 Task: Move the task Create a new online tool for digital asset management to the section To-Do in the project AgileHeart and sort the tasks in the project by Last modified on
Action: Mouse moved to (644, 342)
Screenshot: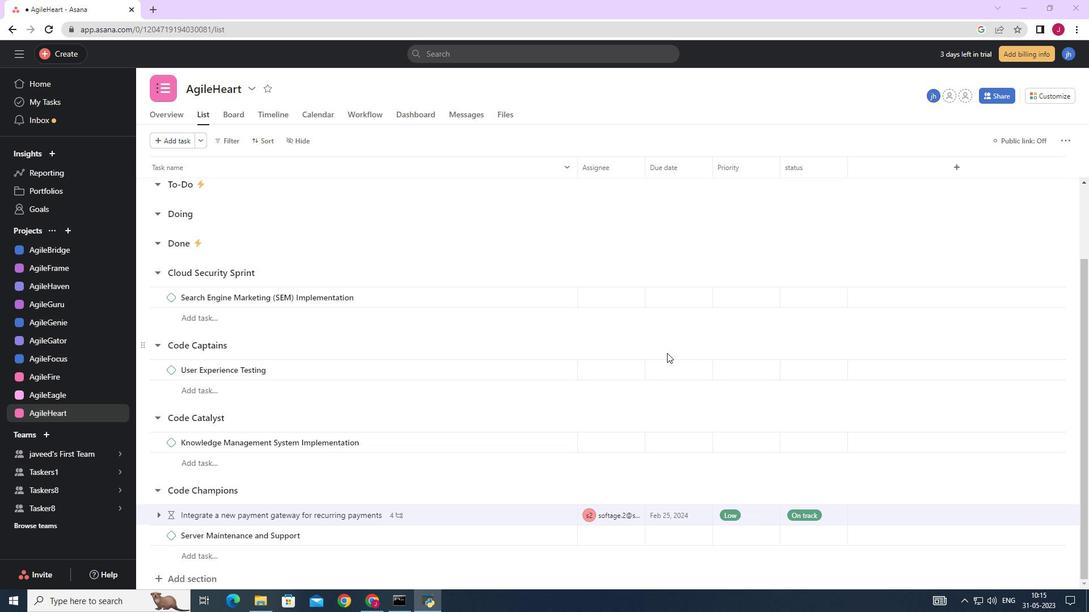 
Action: Mouse scrolled (663, 352) with delta (0, 0)
Screenshot: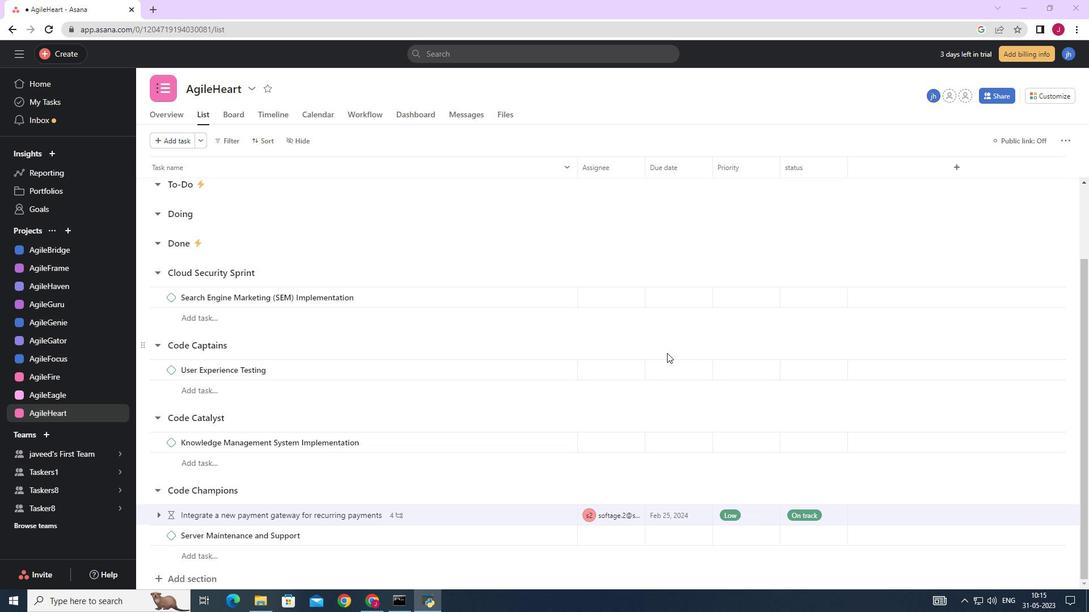 
Action: Mouse moved to (644, 342)
Screenshot: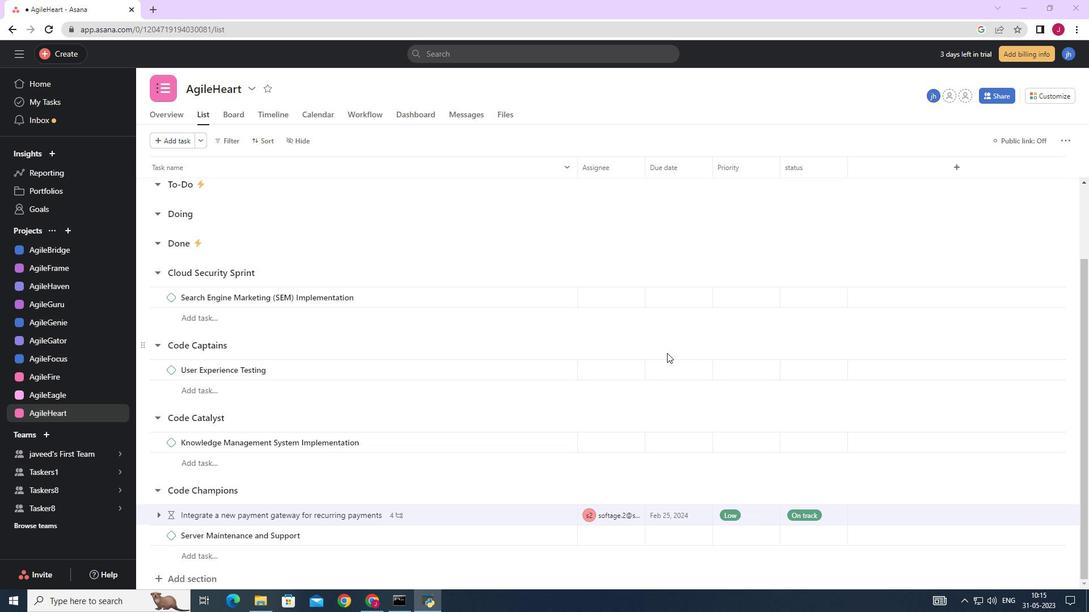 
Action: Mouse scrolled (663, 352) with delta (0, 0)
Screenshot: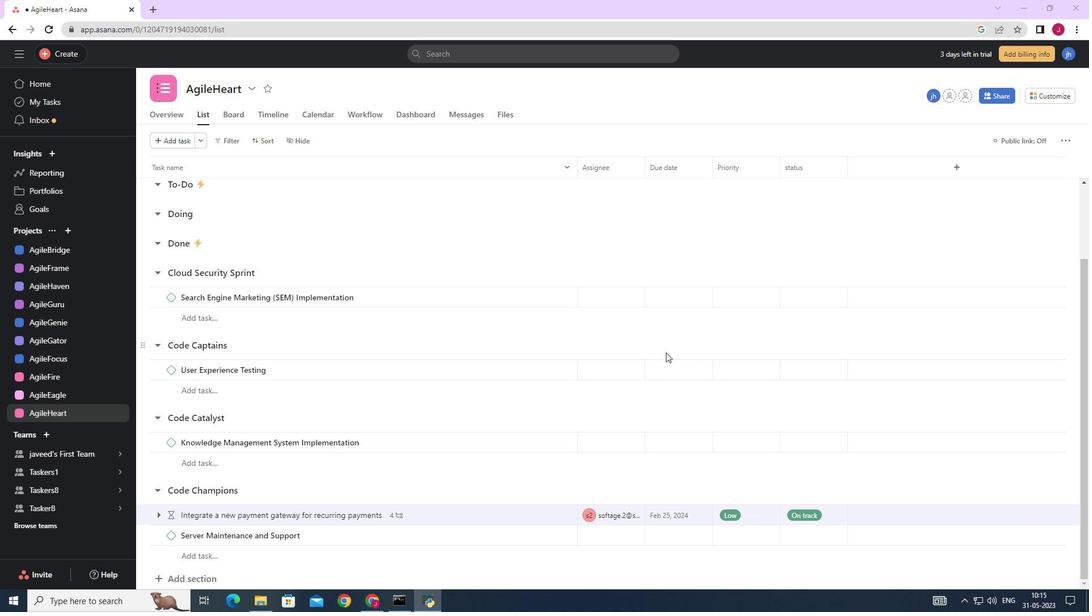 
Action: Mouse moved to (643, 342)
Screenshot: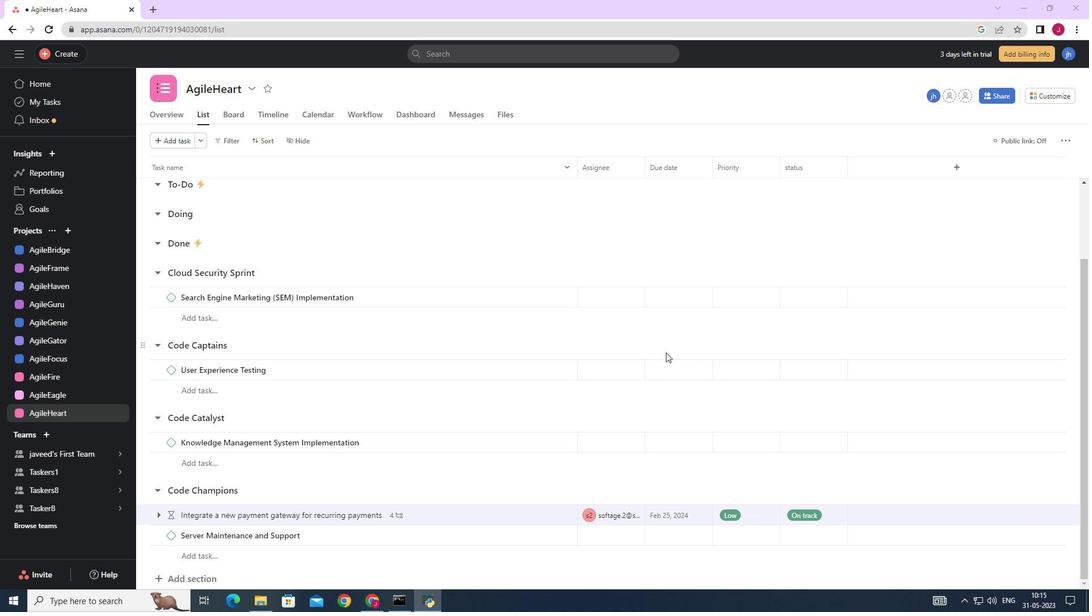 
Action: Mouse scrolled (662, 351) with delta (0, 0)
Screenshot: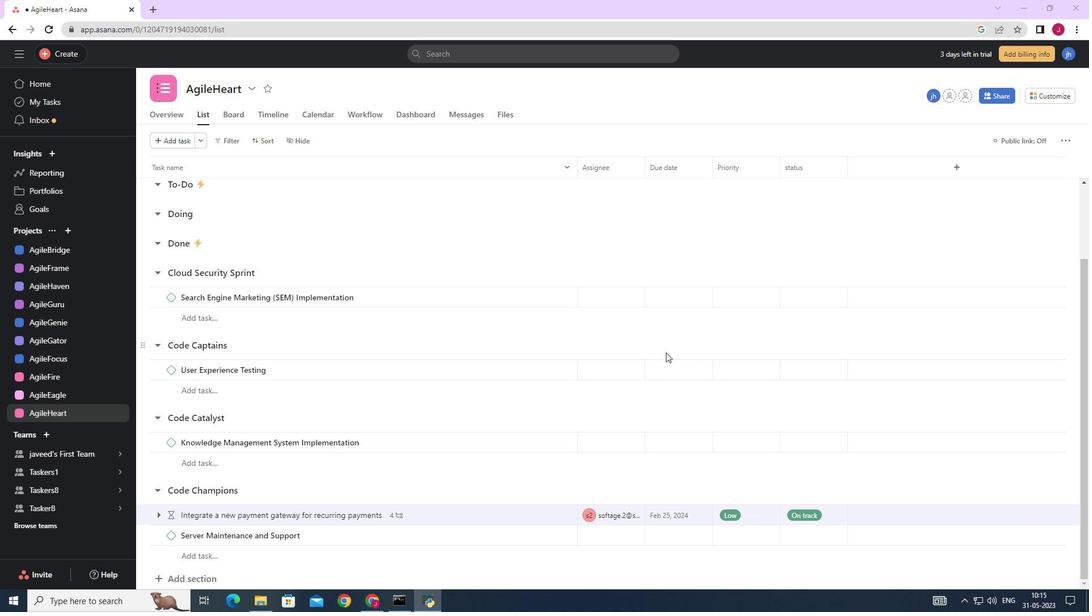 
Action: Mouse moved to (642, 342)
Screenshot: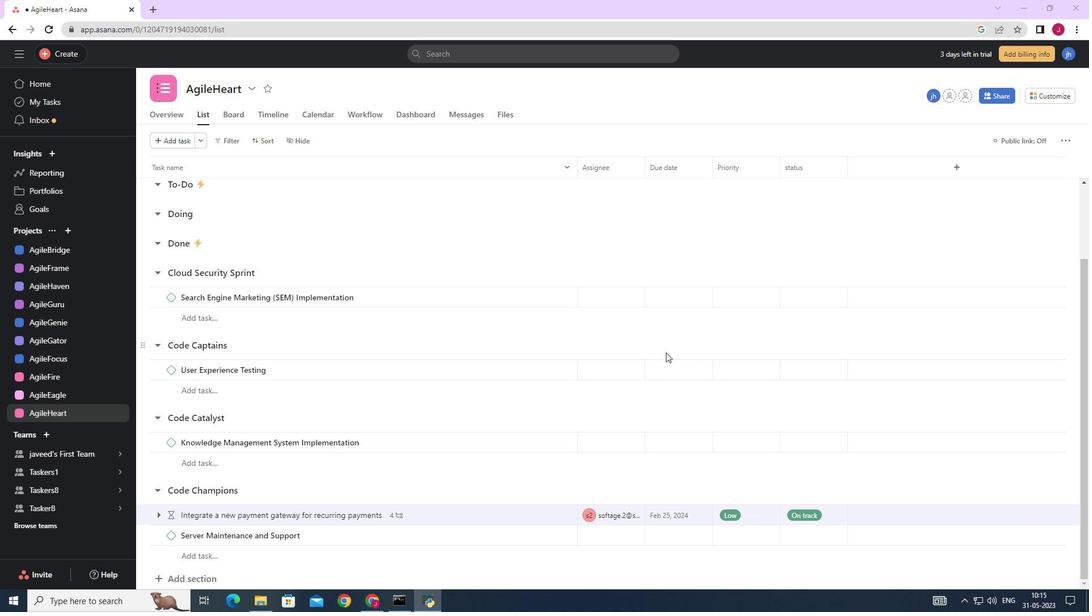 
Action: Mouse scrolled (659, 349) with delta (0, 0)
Screenshot: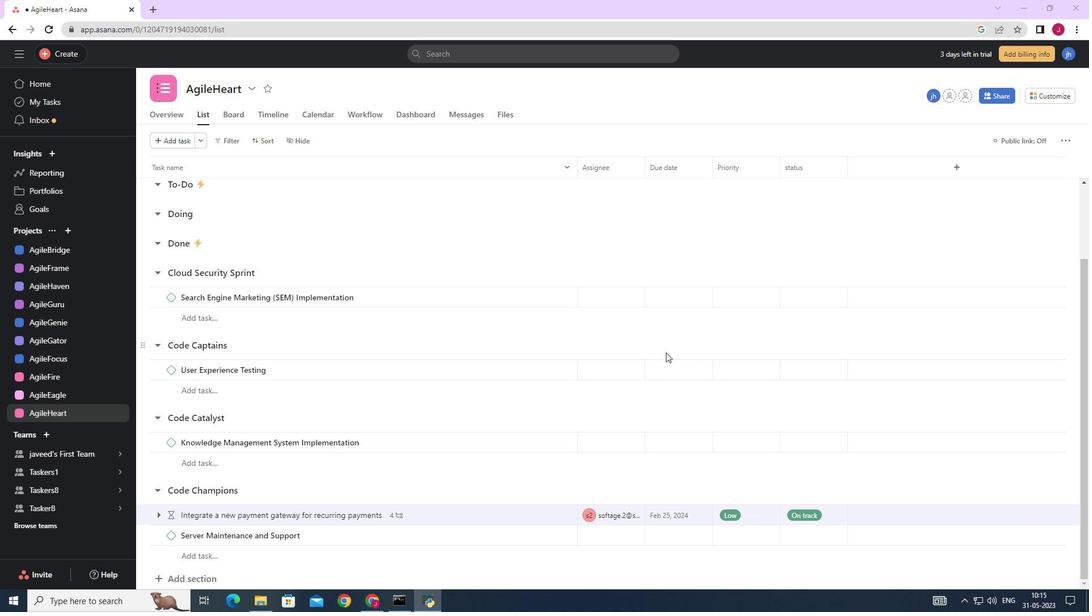 
Action: Mouse moved to (629, 339)
Screenshot: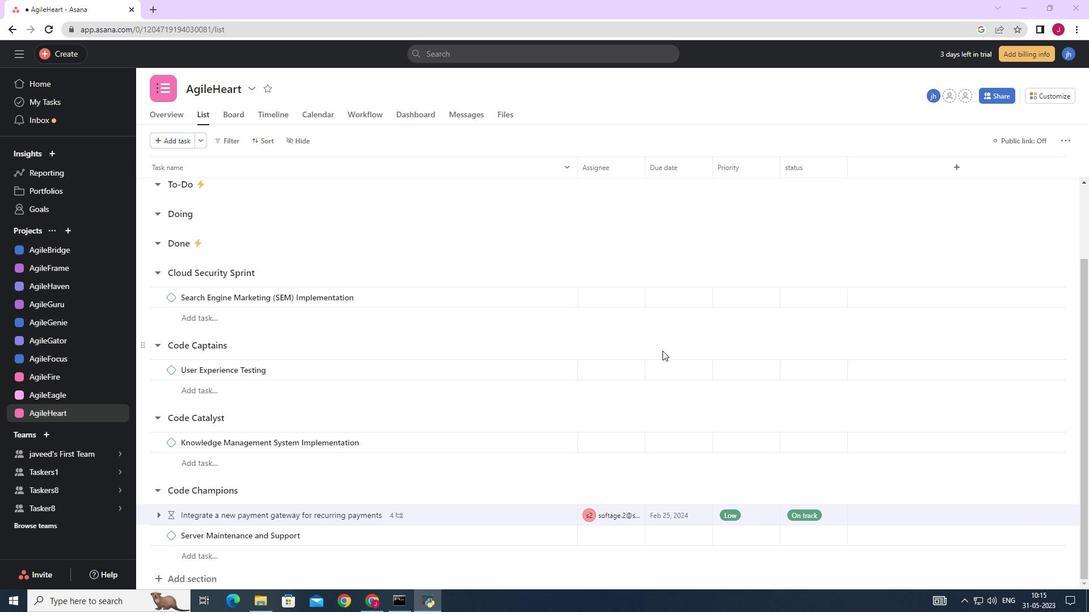 
Action: Mouse scrolled (629, 340) with delta (0, 0)
Screenshot: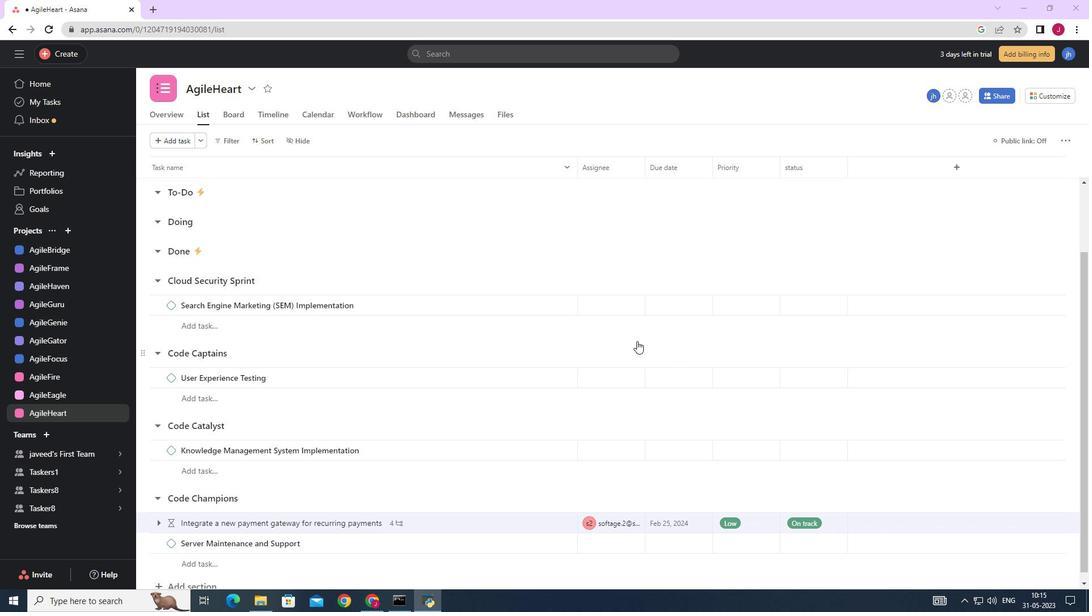 
Action: Mouse scrolled (629, 340) with delta (0, 0)
Screenshot: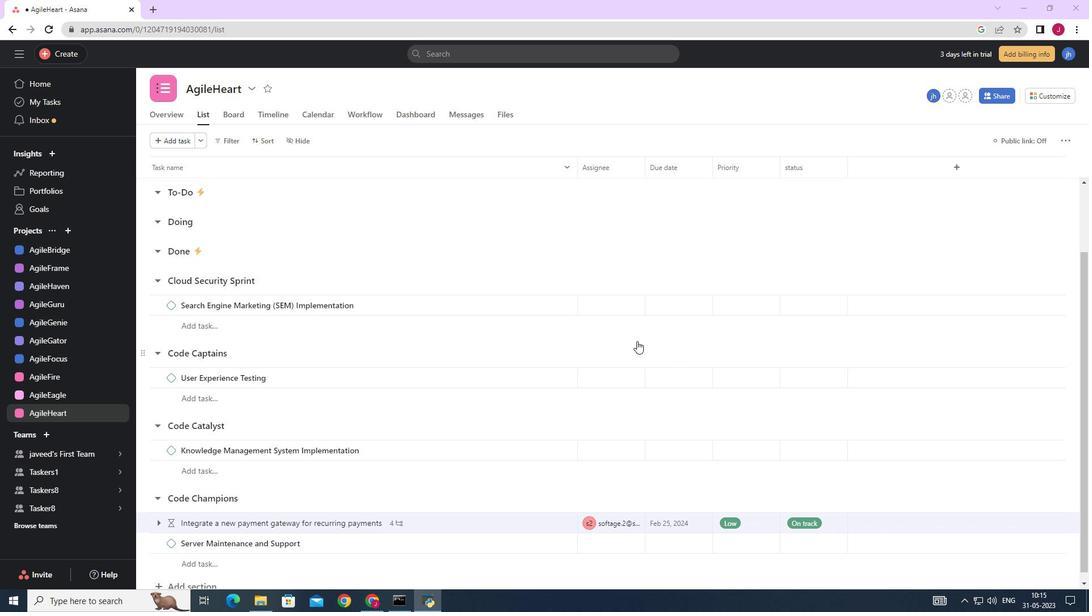 
Action: Mouse moved to (627, 338)
Screenshot: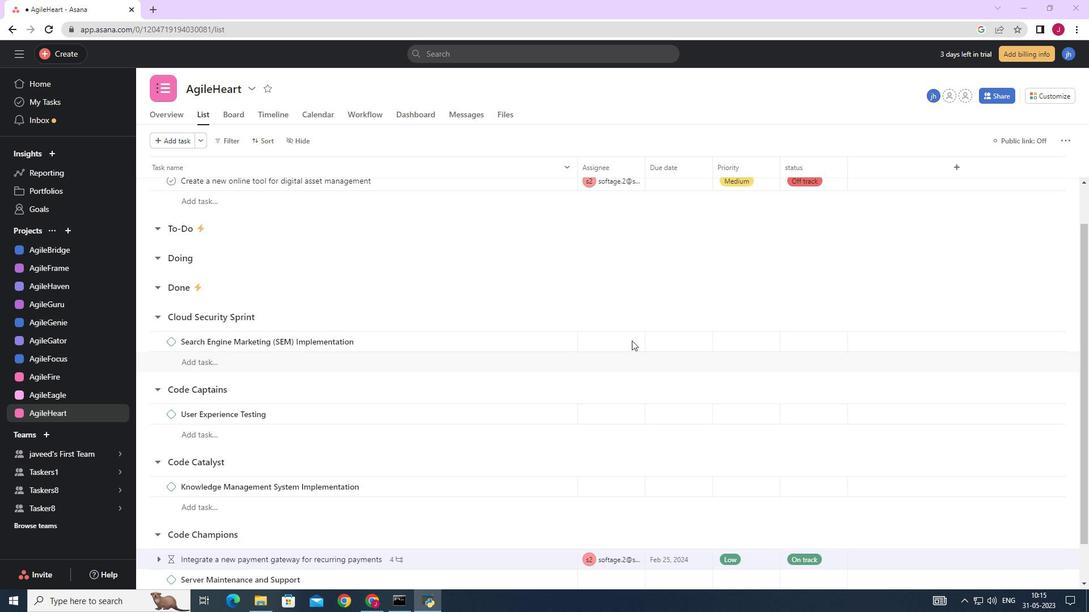 
Action: Mouse scrolled (627, 339) with delta (0, 0)
Screenshot: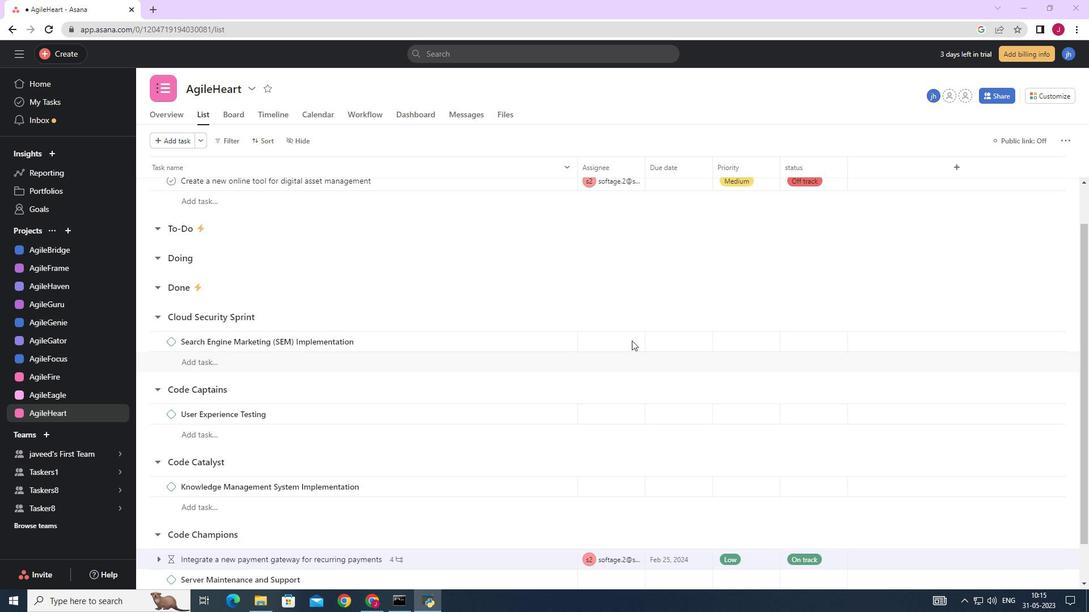 
Action: Mouse moved to (546, 230)
Screenshot: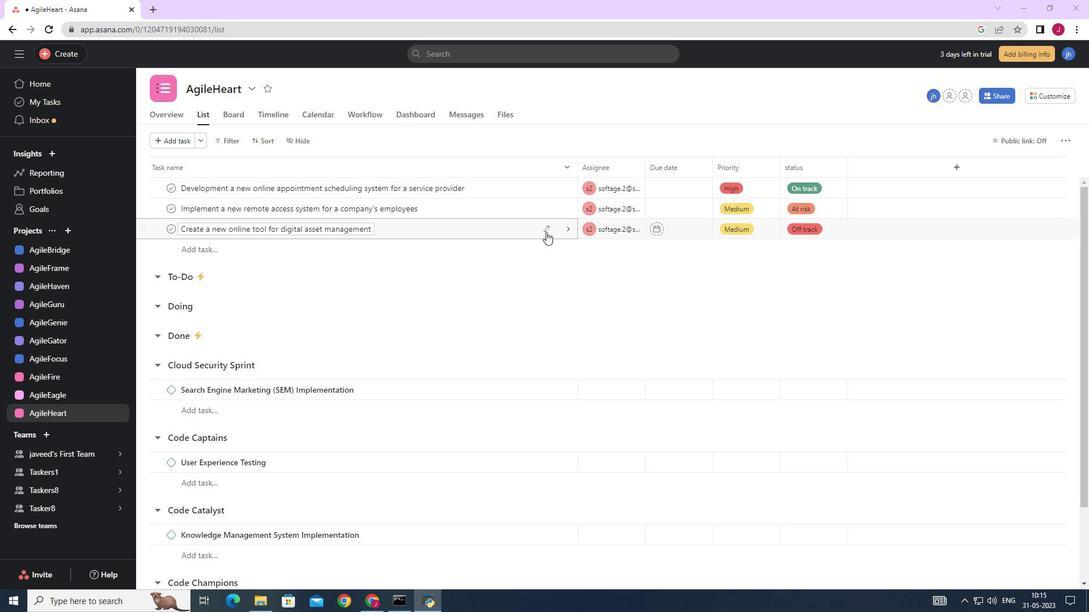 
Action: Mouse pressed left at (546, 230)
Screenshot: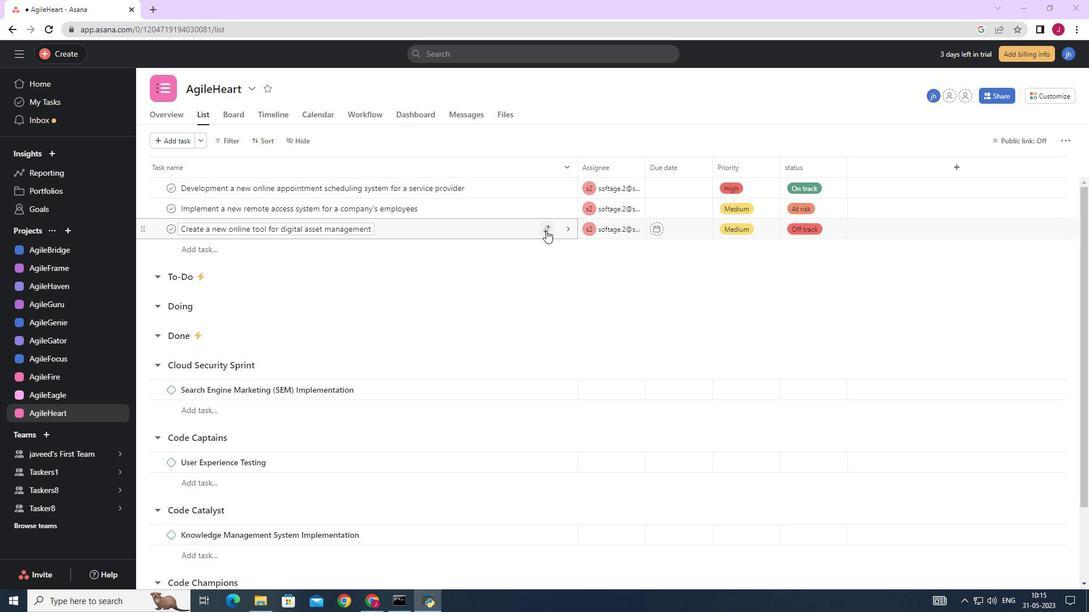 
Action: Mouse moved to (499, 288)
Screenshot: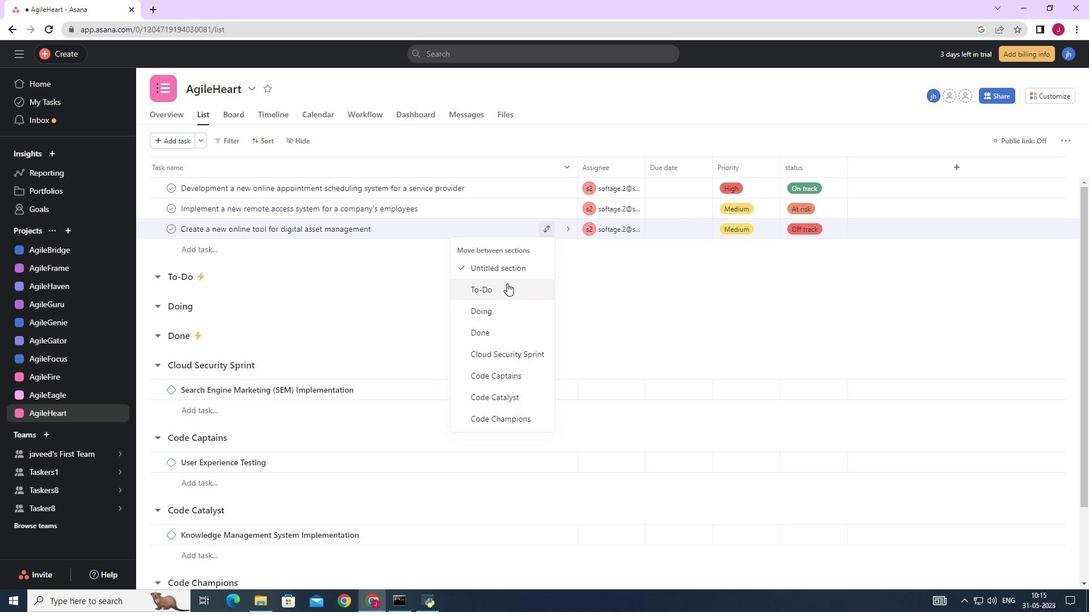 
Action: Mouse pressed left at (499, 288)
Screenshot: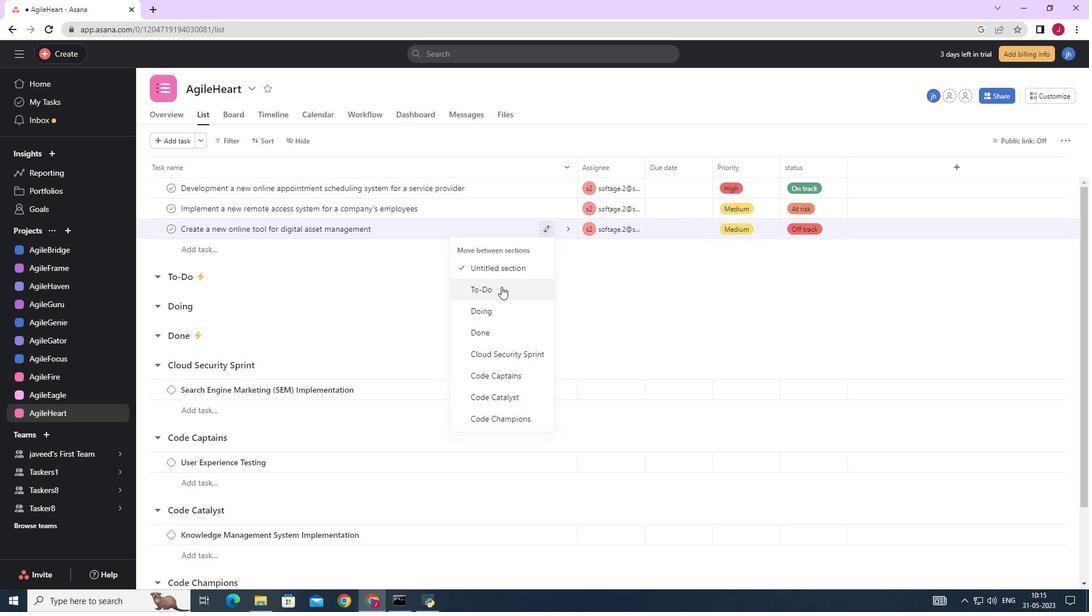 
Action: Mouse moved to (257, 144)
Screenshot: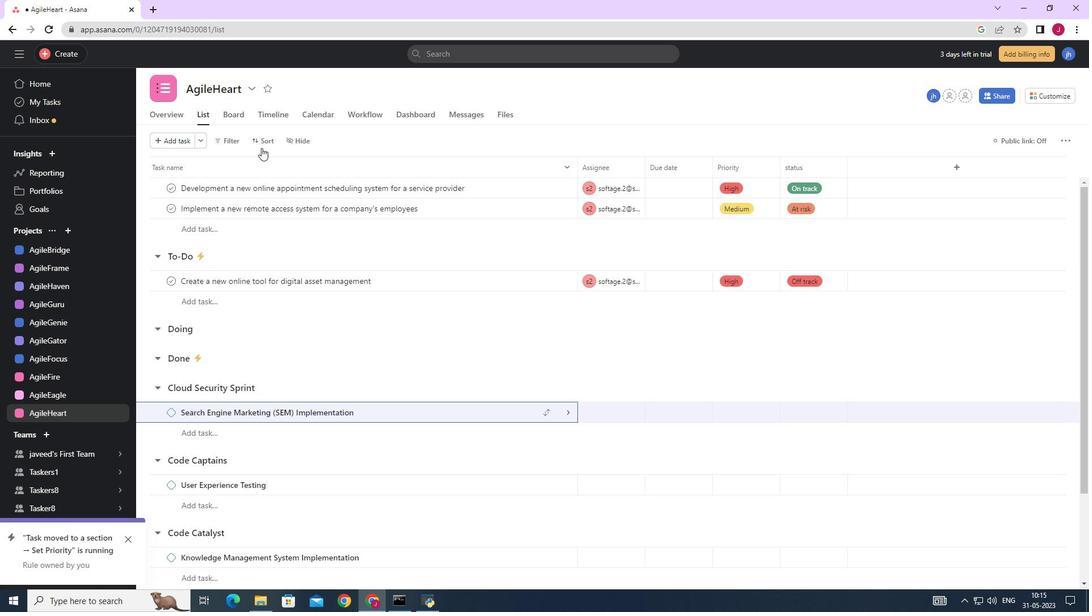 
Action: Mouse pressed left at (257, 144)
Screenshot: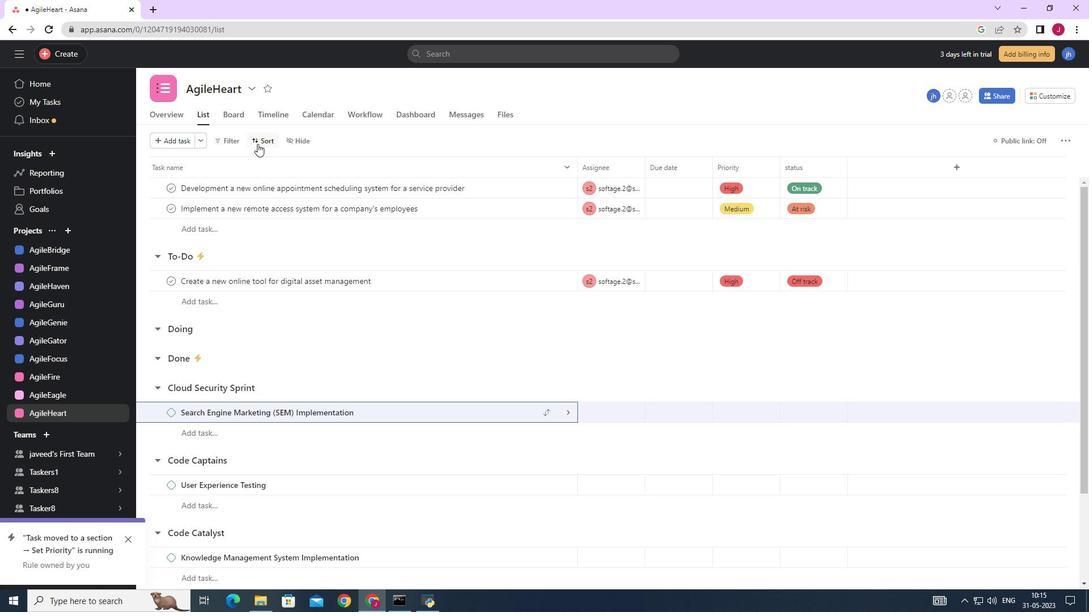 
Action: Mouse moved to (302, 298)
Screenshot: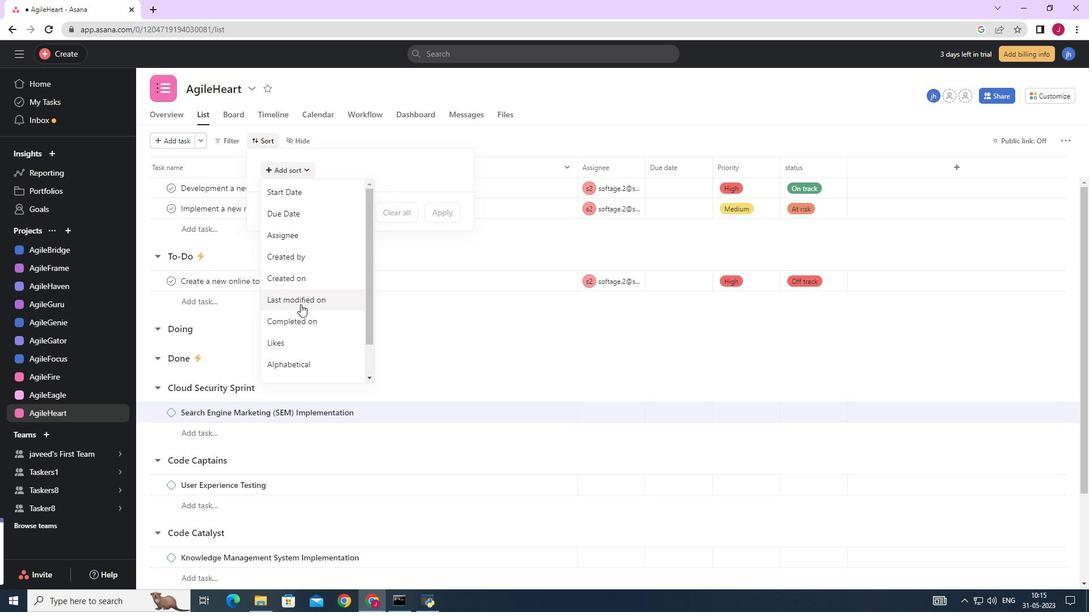 
Action: Mouse pressed left at (302, 298)
Screenshot: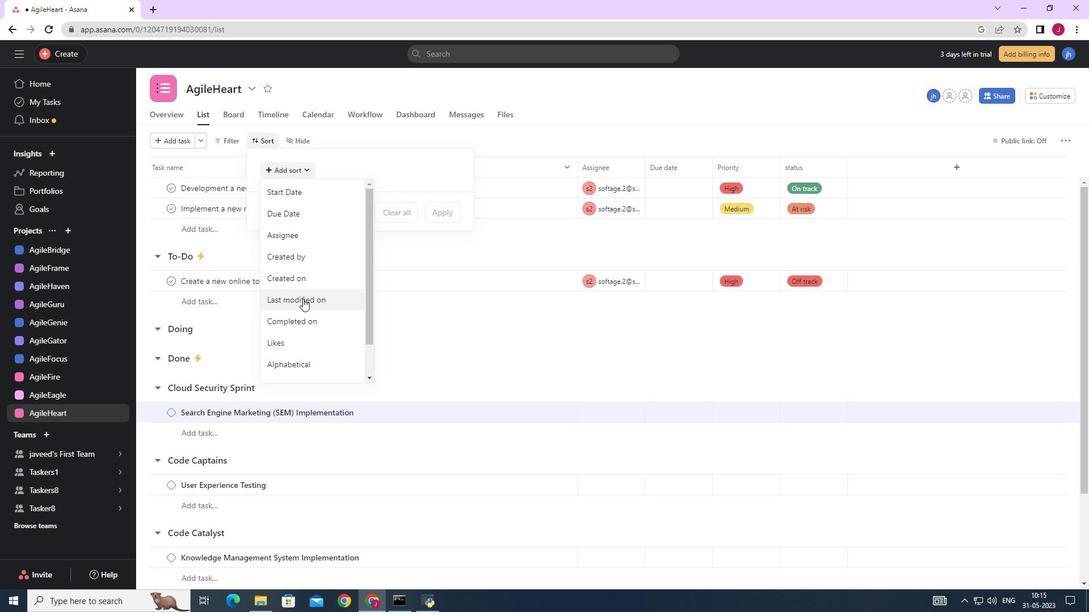 
Action: Mouse moved to (448, 262)
Screenshot: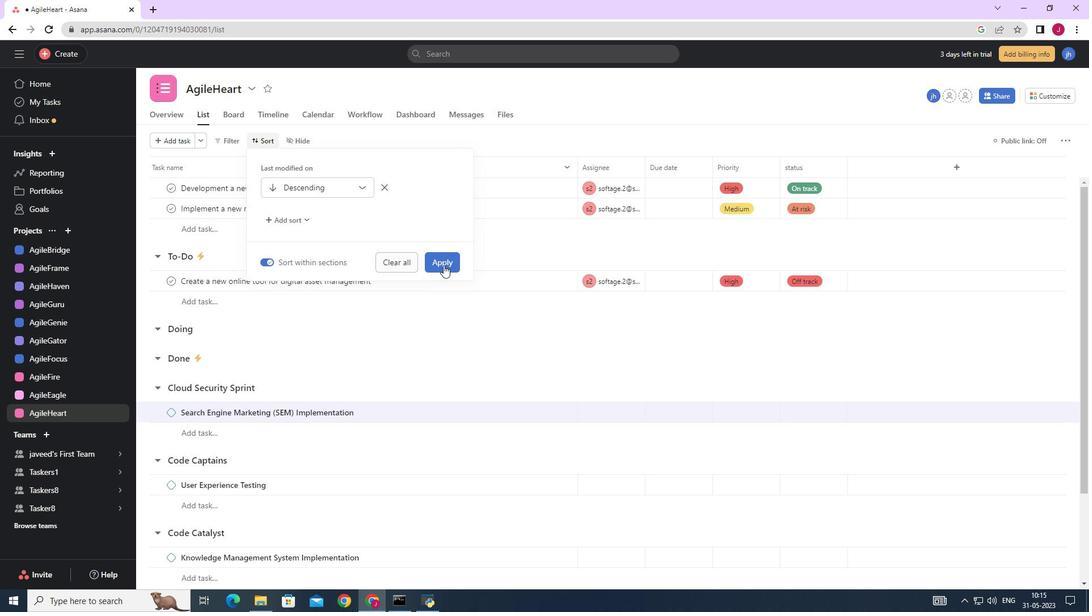 
Action: Mouse pressed left at (448, 262)
Screenshot: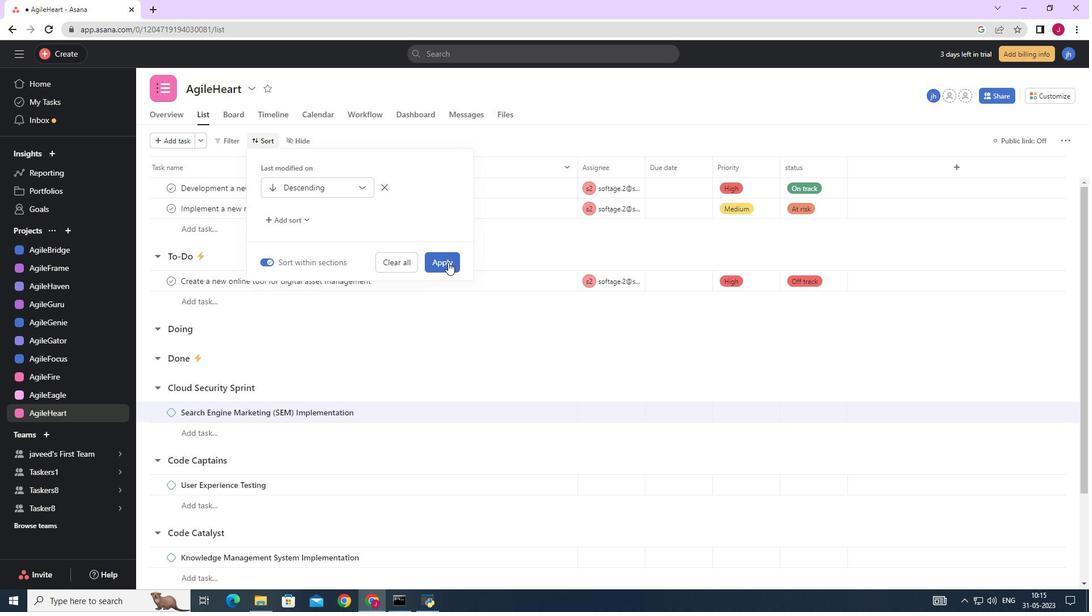 
Action: Mouse moved to (444, 266)
Screenshot: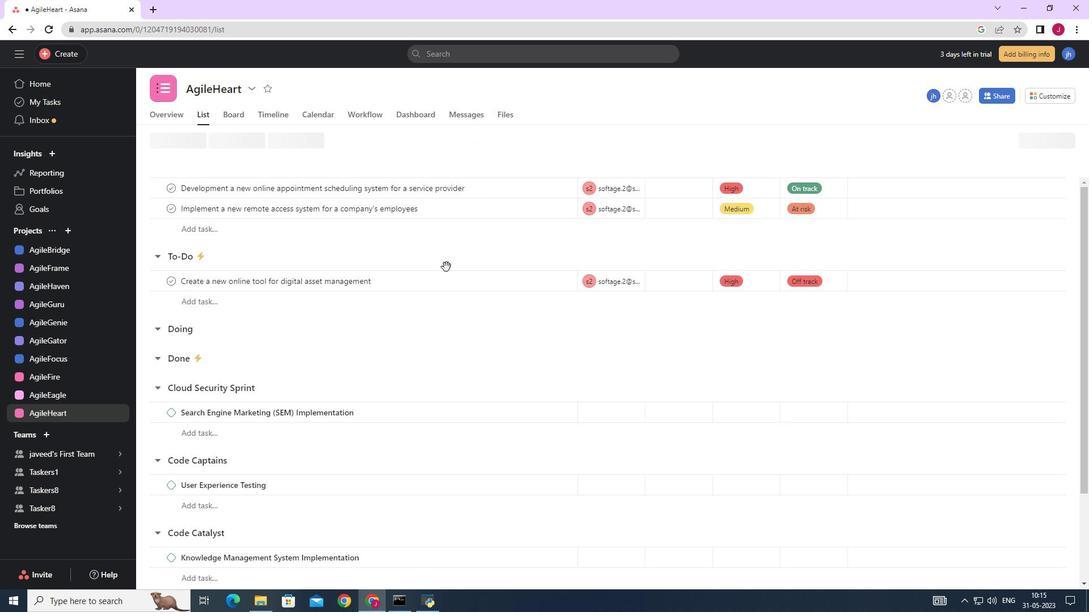 
